 Task: Create a section Cross-functional Collaboration Sprint and in the section, add a milestone Data Lake Implementation in the project AgilePilot
Action: Mouse moved to (335, 447)
Screenshot: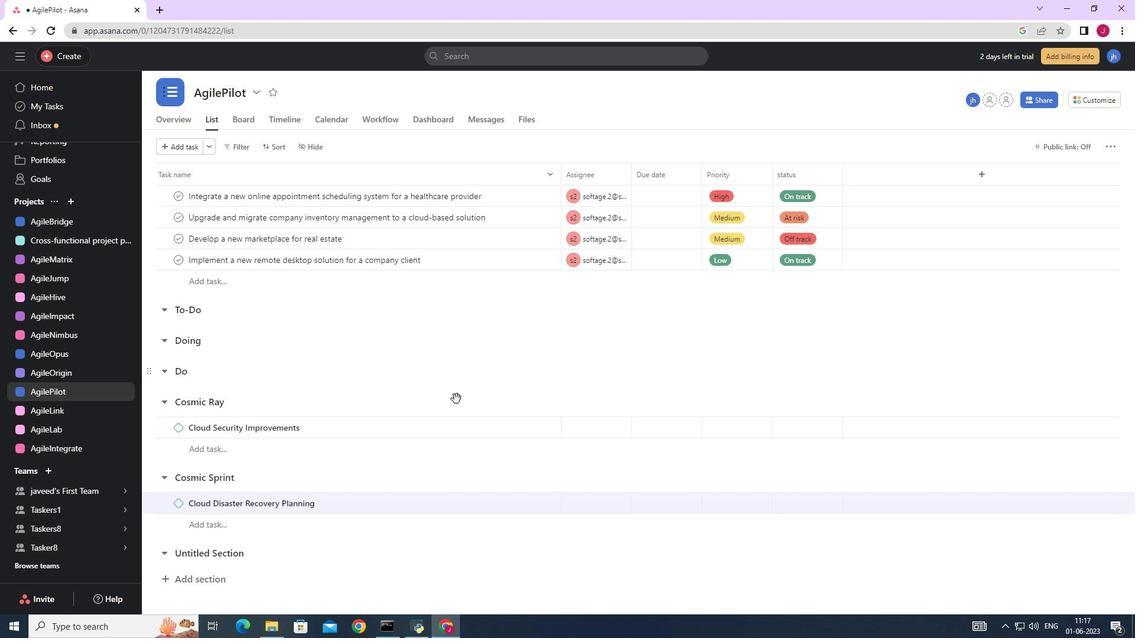 
Action: Mouse scrolled (337, 447) with delta (0, 0)
Screenshot: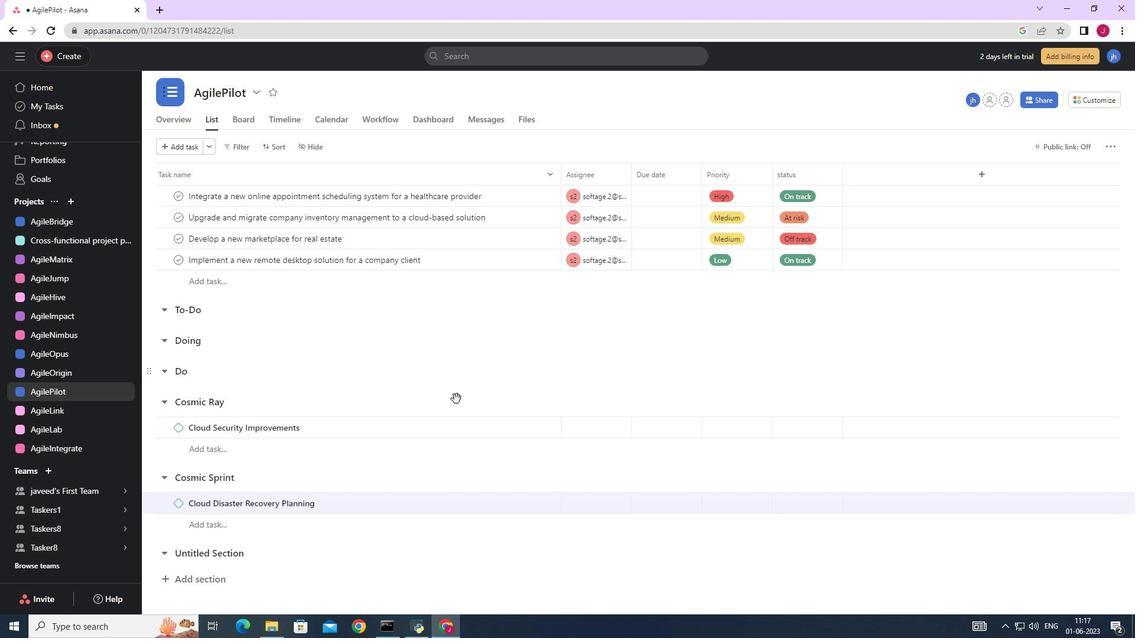 
Action: Mouse moved to (330, 451)
Screenshot: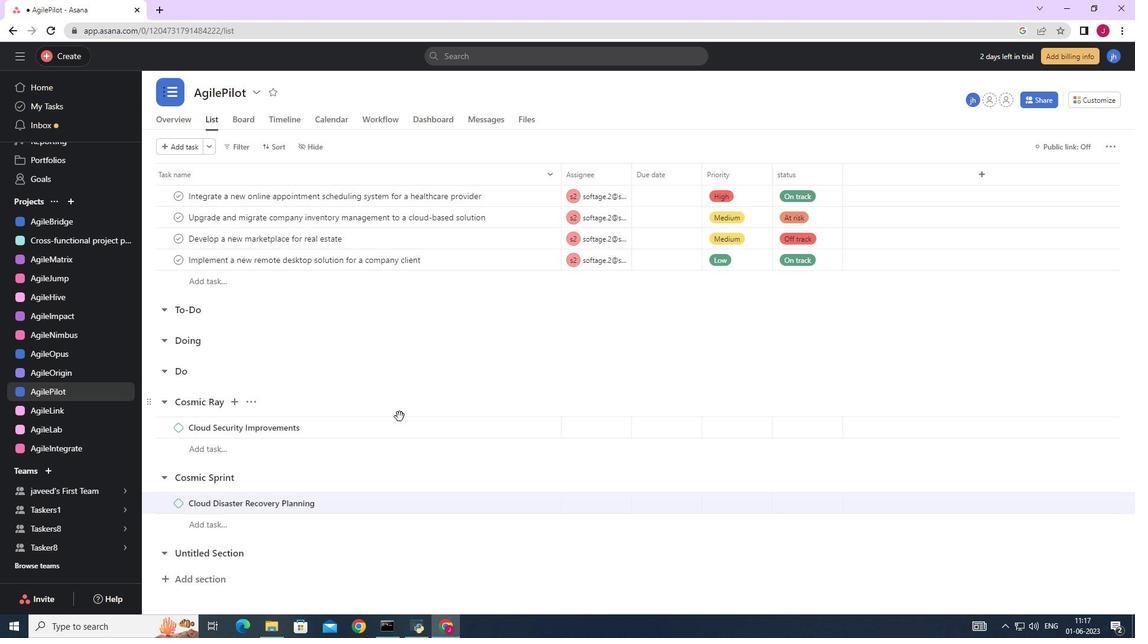 
Action: Mouse scrolled (330, 450) with delta (0, 0)
Screenshot: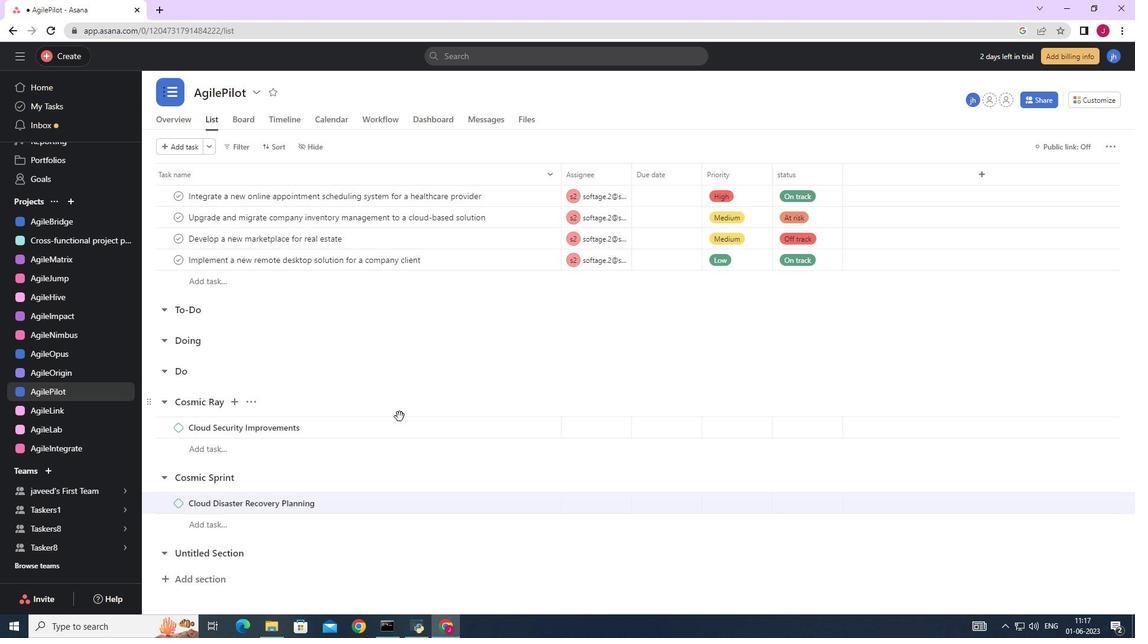 
Action: Mouse moved to (328, 452)
Screenshot: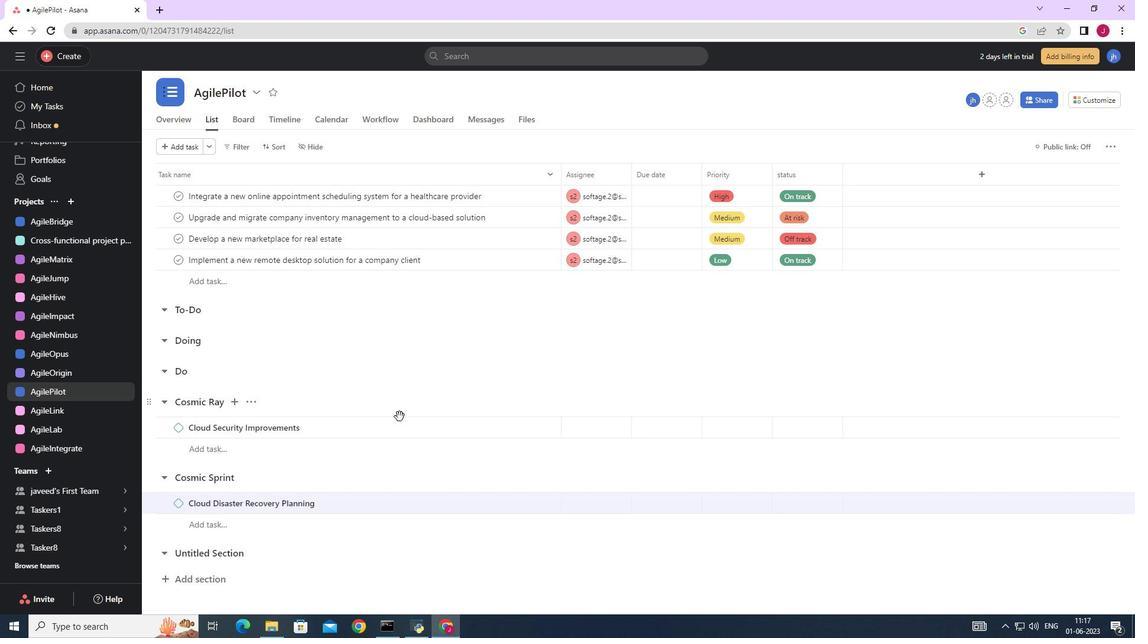 
Action: Mouse scrolled (328, 451) with delta (0, 0)
Screenshot: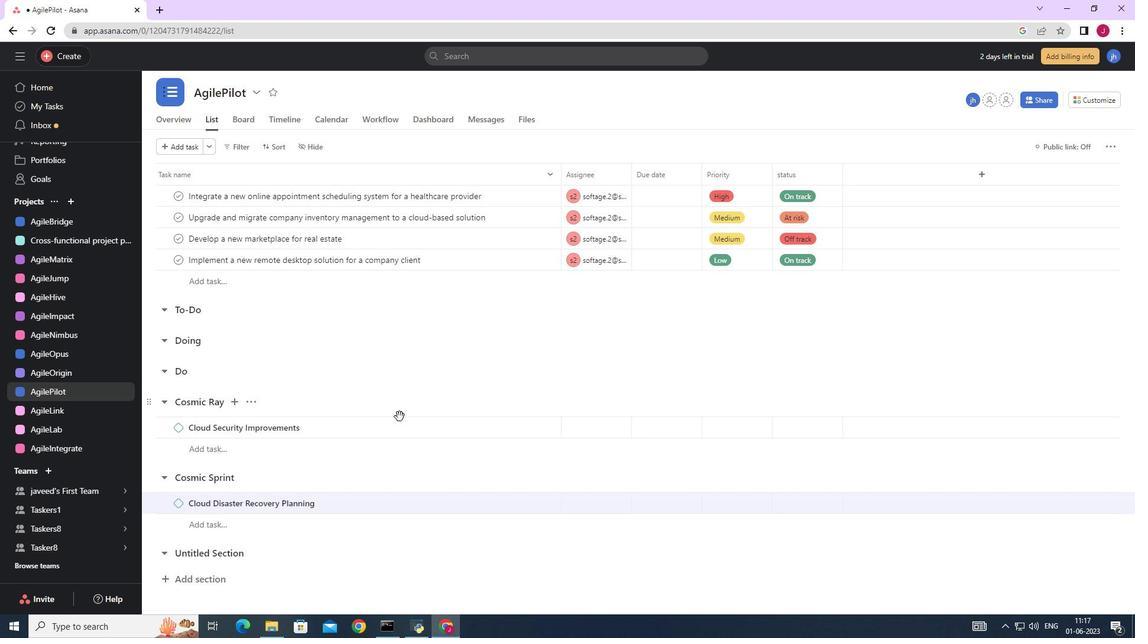 
Action: Mouse moved to (326, 454)
Screenshot: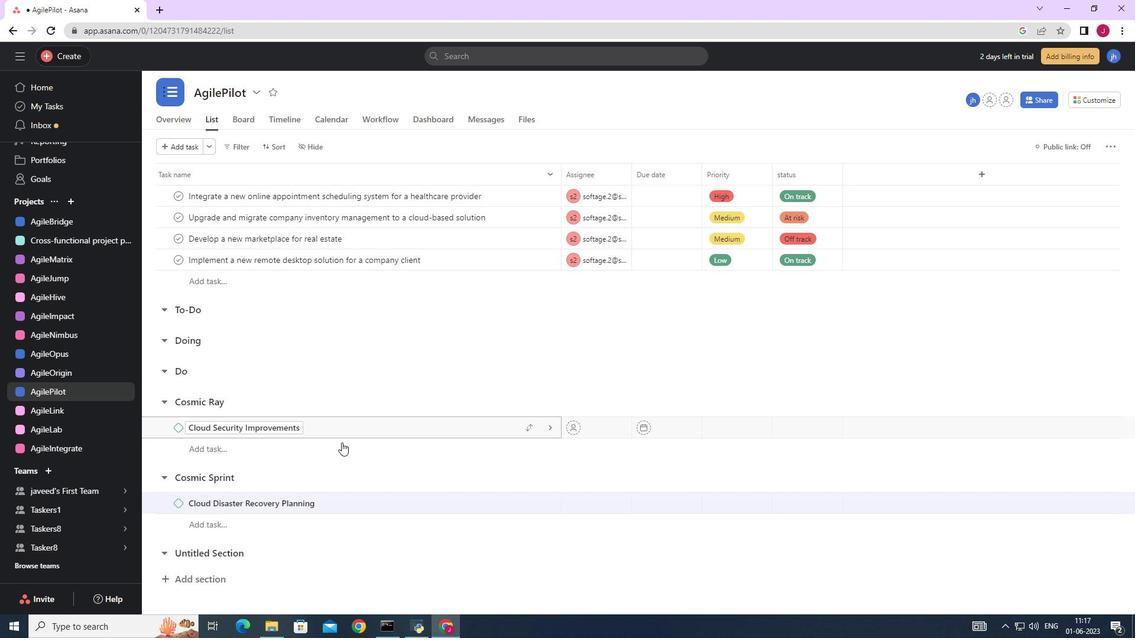 
Action: Mouse scrolled (326, 453) with delta (0, 0)
Screenshot: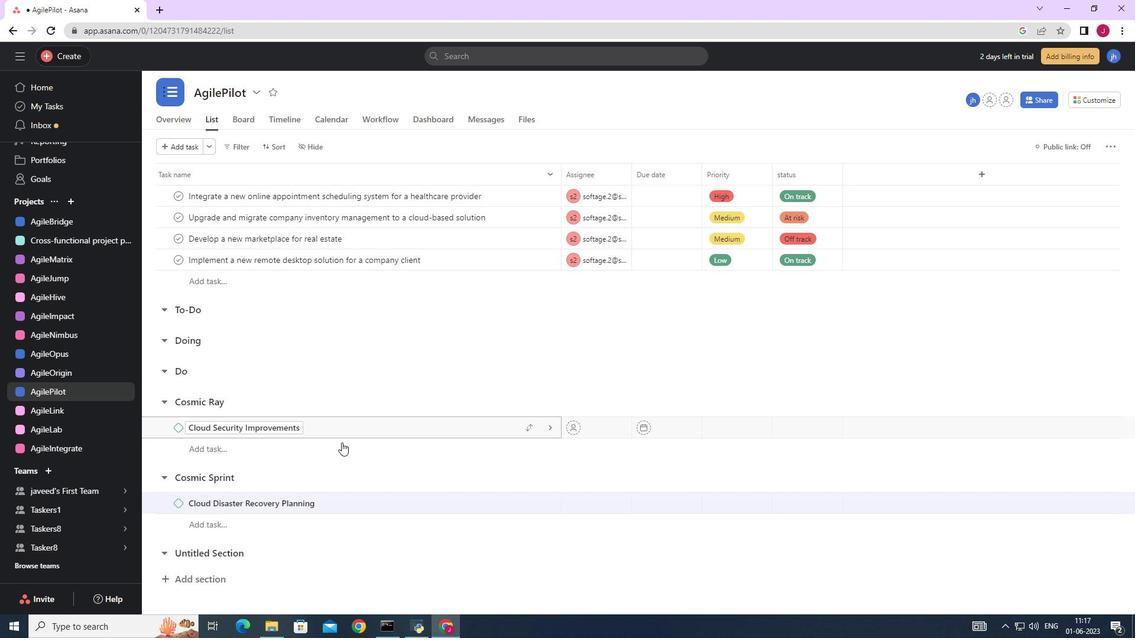 
Action: Mouse moved to (254, 553)
Screenshot: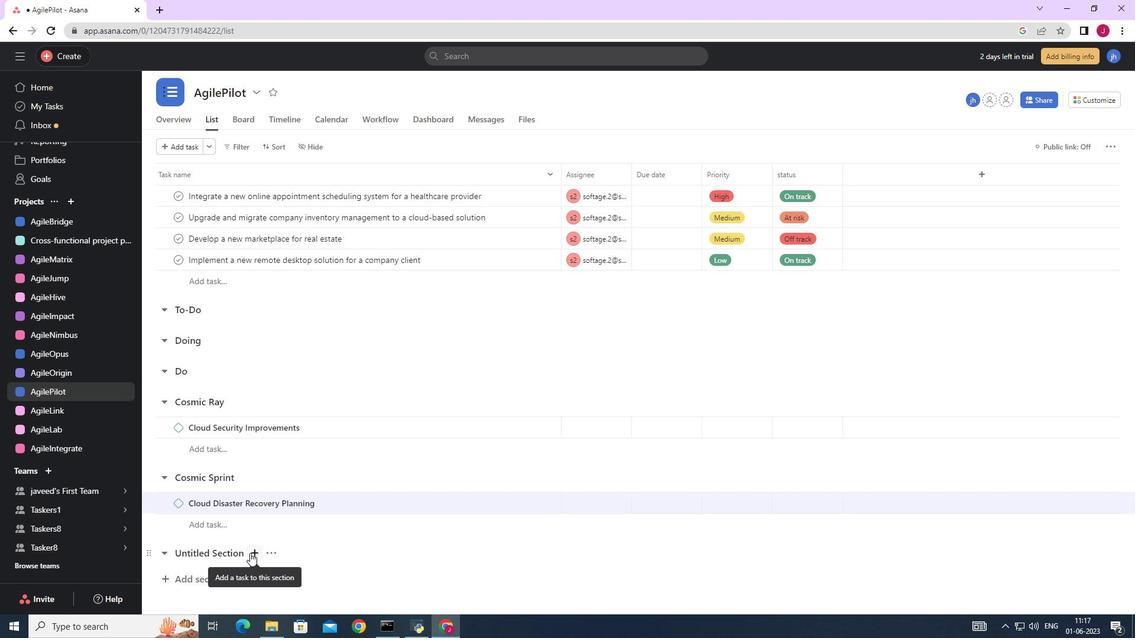 
Action: Mouse pressed left at (254, 553)
Screenshot: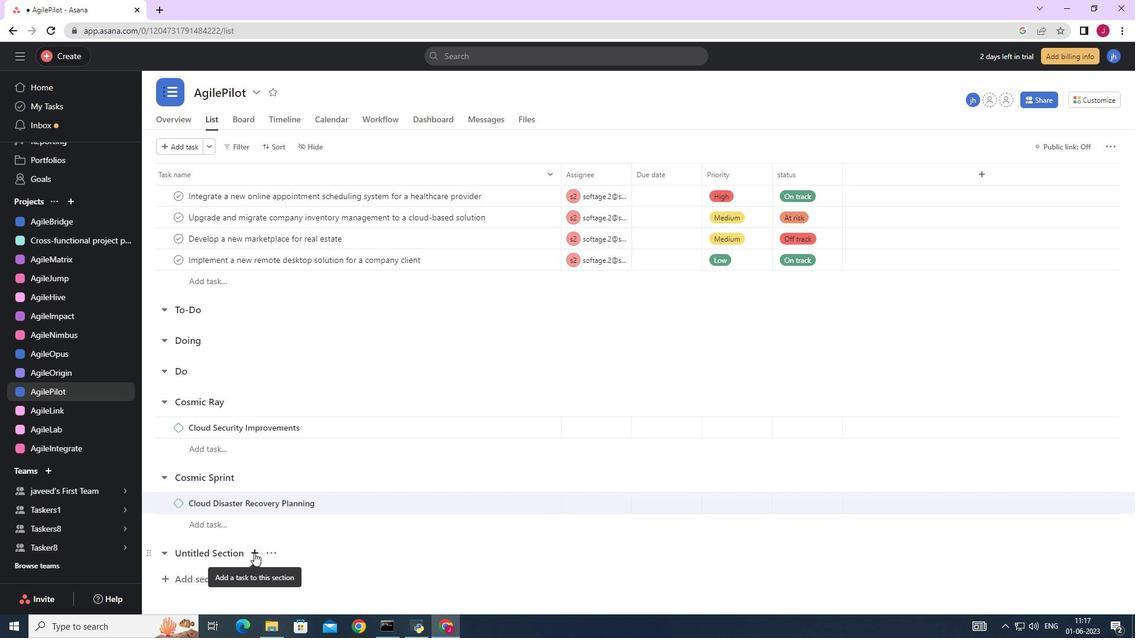 
Action: Mouse moved to (246, 551)
Screenshot: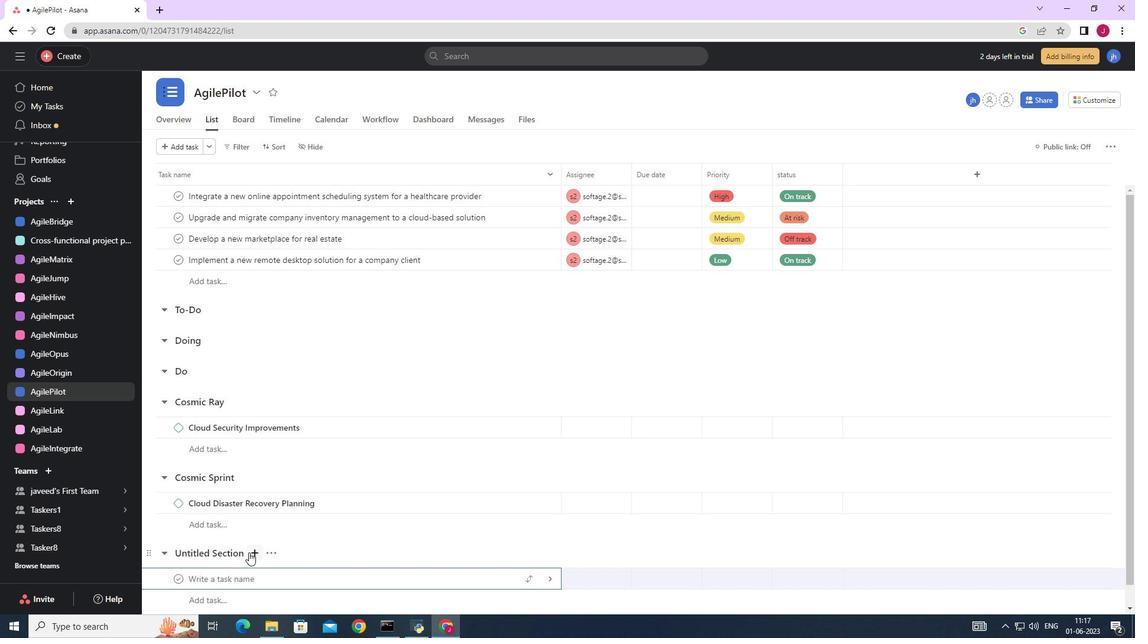 
Action: Mouse pressed left at (246, 551)
Screenshot: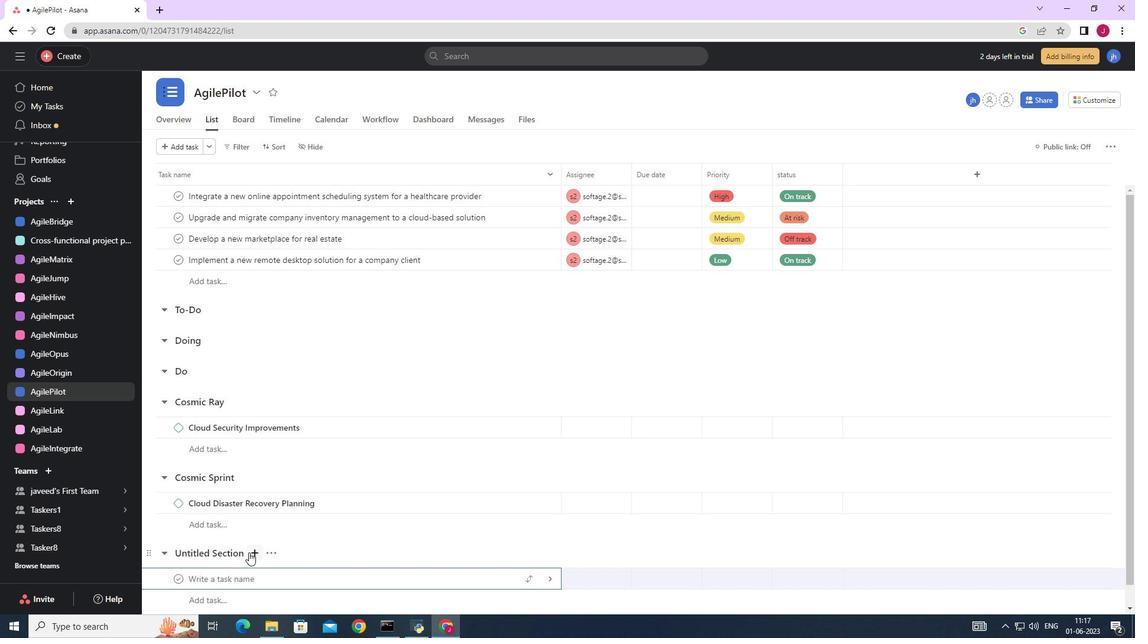 
Action: Mouse moved to (238, 551)
Screenshot: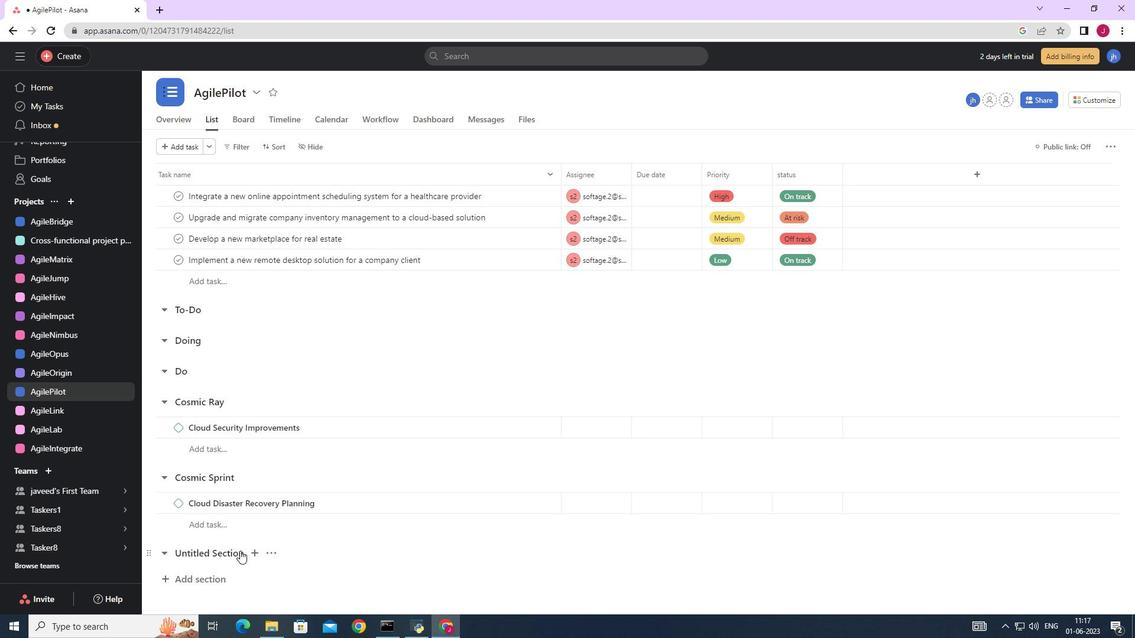 
Action: Mouse pressed left at (238, 551)
Screenshot: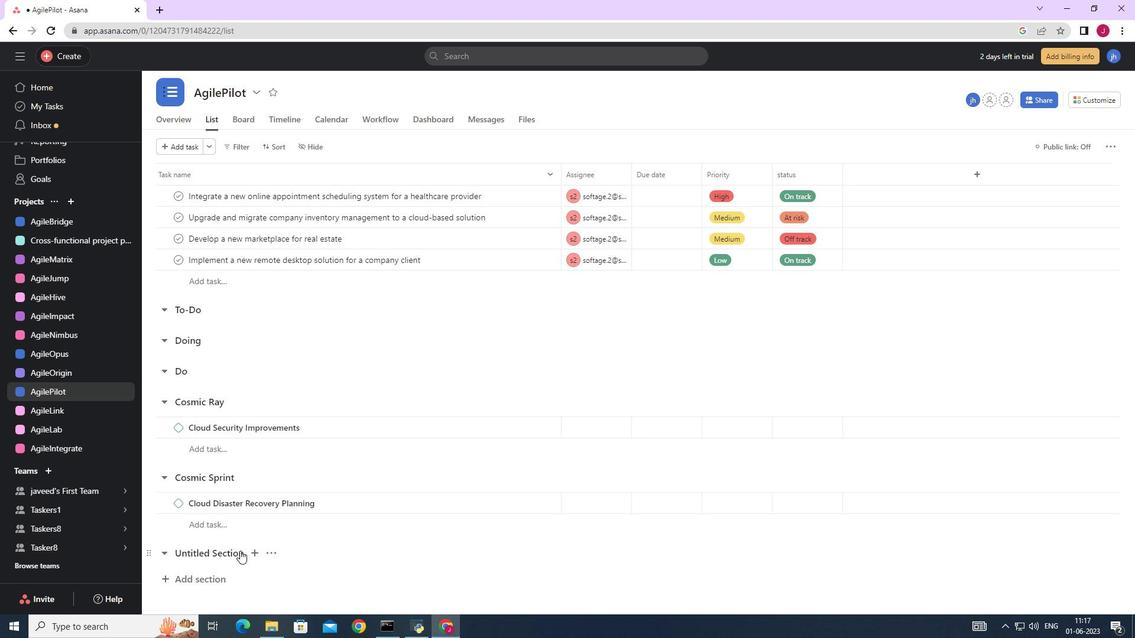 
Action: Mouse moved to (227, 552)
Screenshot: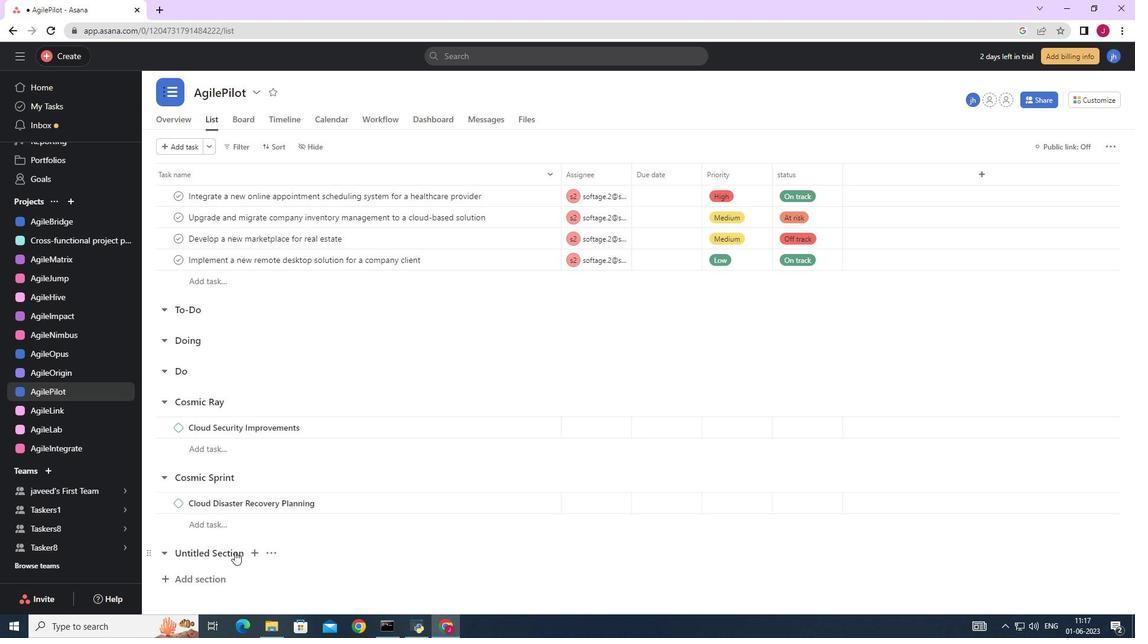
Action: Mouse pressed left at (227, 552)
Screenshot: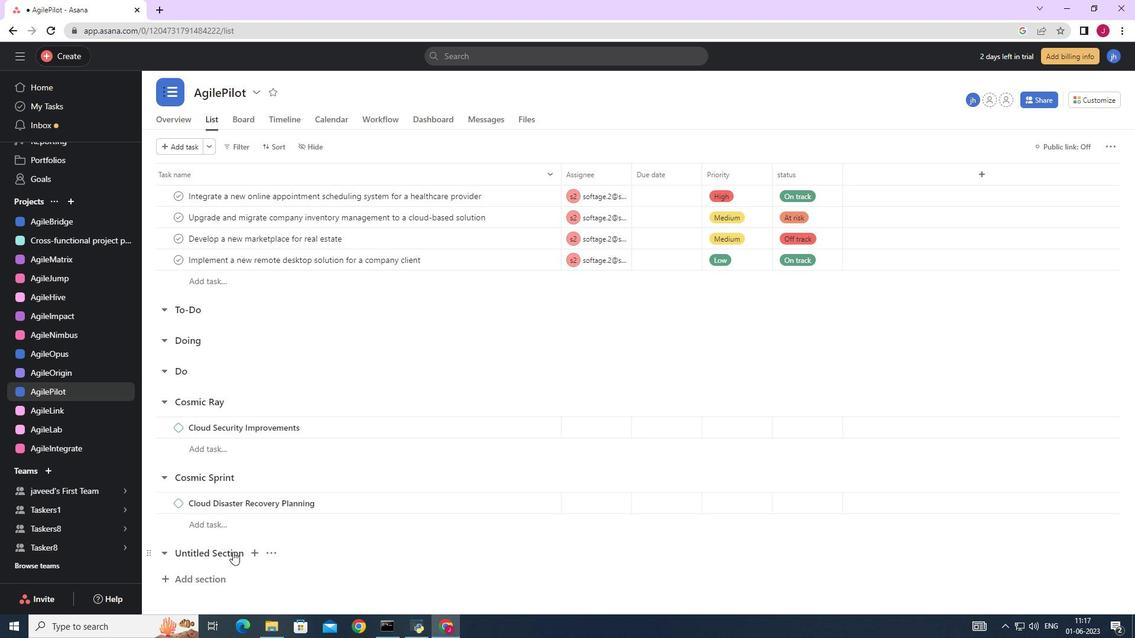 
Action: Mouse moved to (230, 552)
Screenshot: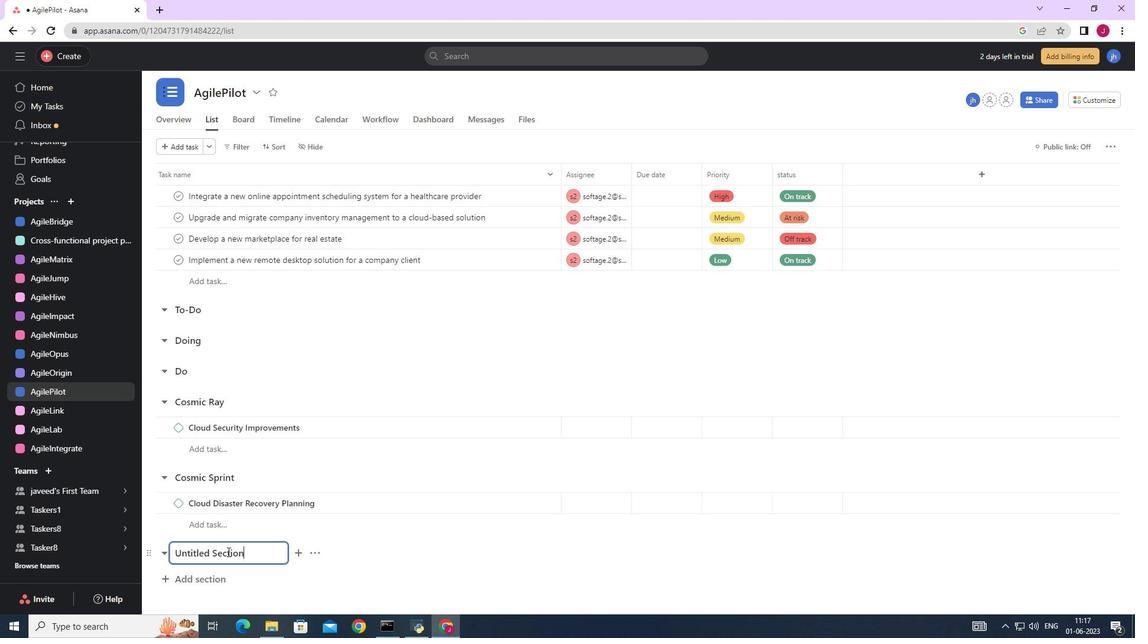 
Action: Key pressed <Key.backspace><Key.backspace><Key.backspace><Key.backspace><Key.backspace><Key.backspace><Key.backspace><Key.backspace><Key.backspace><Key.backspace><Key.backspace><Key.backspace><Key.backspace><Key.backspace><Key.backspace><Key.backspace><Key.backspace><Key.backspace><Key.backspace><Key.backspace><Key.caps_lock>C<Key.caps_lock>ross-functional<Key.space>collaboration<Key.enter><Key.caps_lock>D<Key.caps_lock>ata<Key.space><Key.caps_lock>L<Key.caps_lock>ake<Key.space><Key.caps_lock>I<Key.caps_lock>mplementation
Screenshot: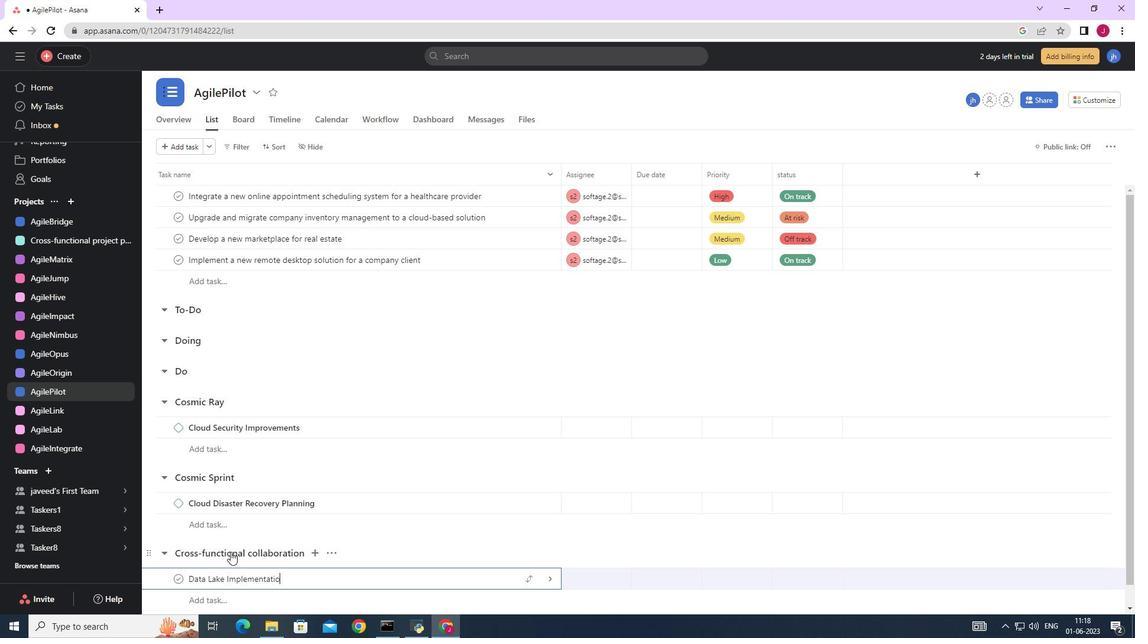 
Action: Mouse moved to (550, 583)
Screenshot: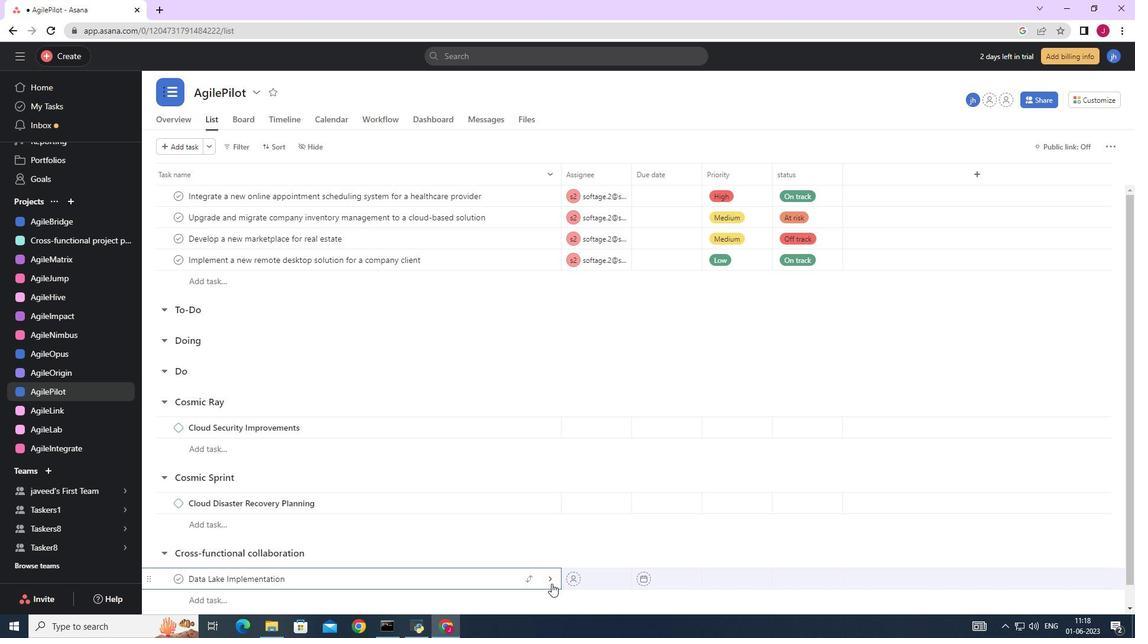 
Action: Mouse pressed left at (550, 583)
Screenshot: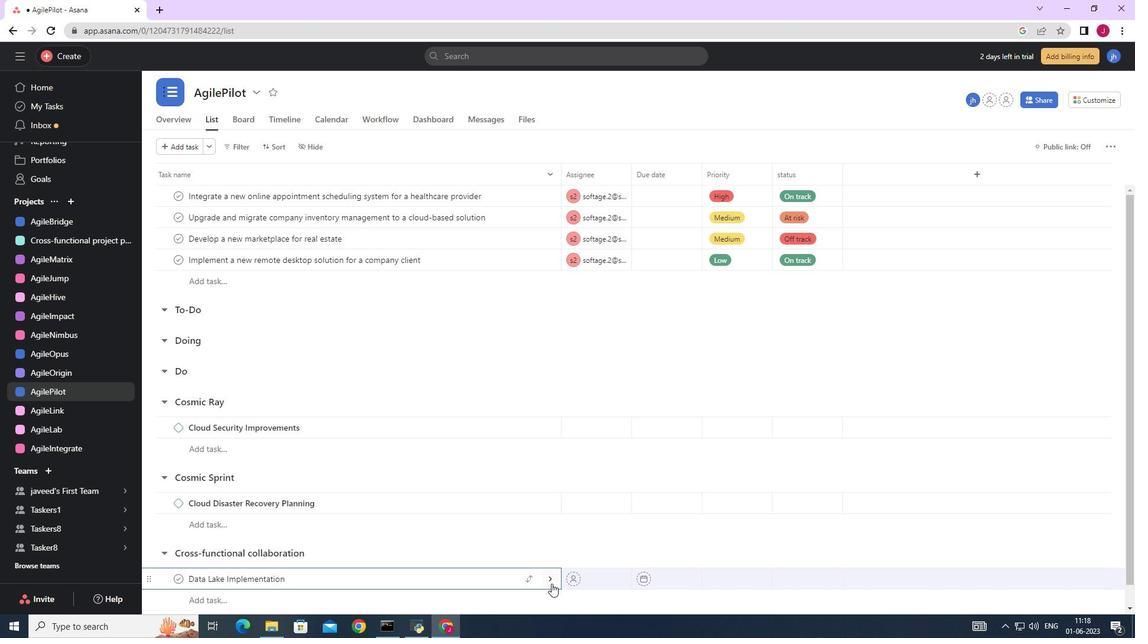 
Action: Mouse moved to (1089, 147)
Screenshot: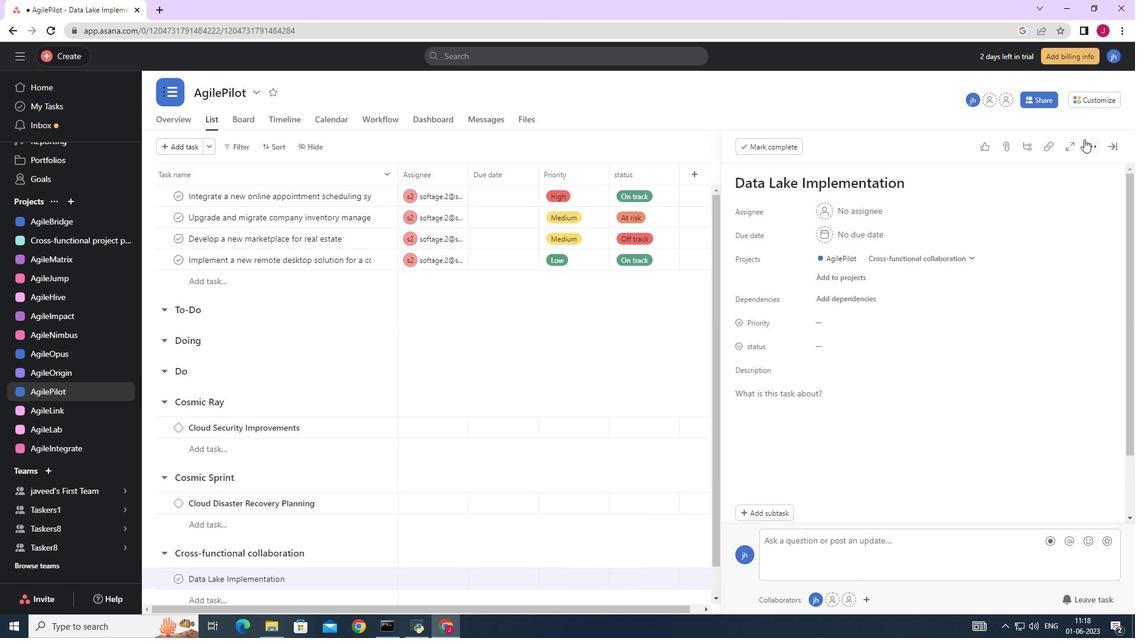 
Action: Mouse pressed left at (1089, 147)
Screenshot: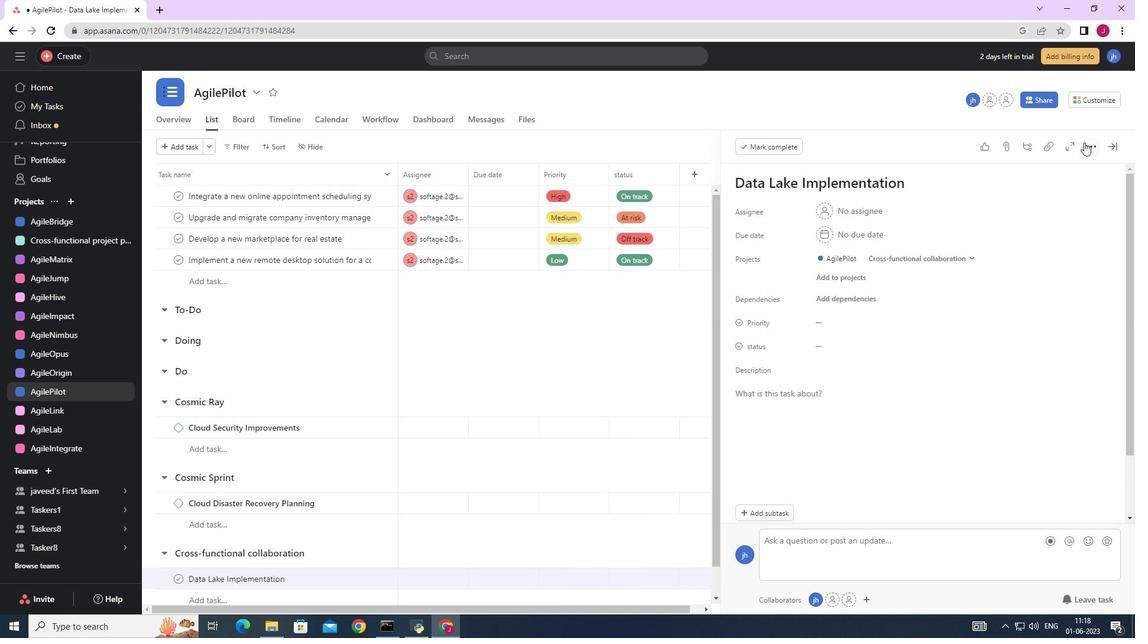 
Action: Mouse moved to (981, 194)
Screenshot: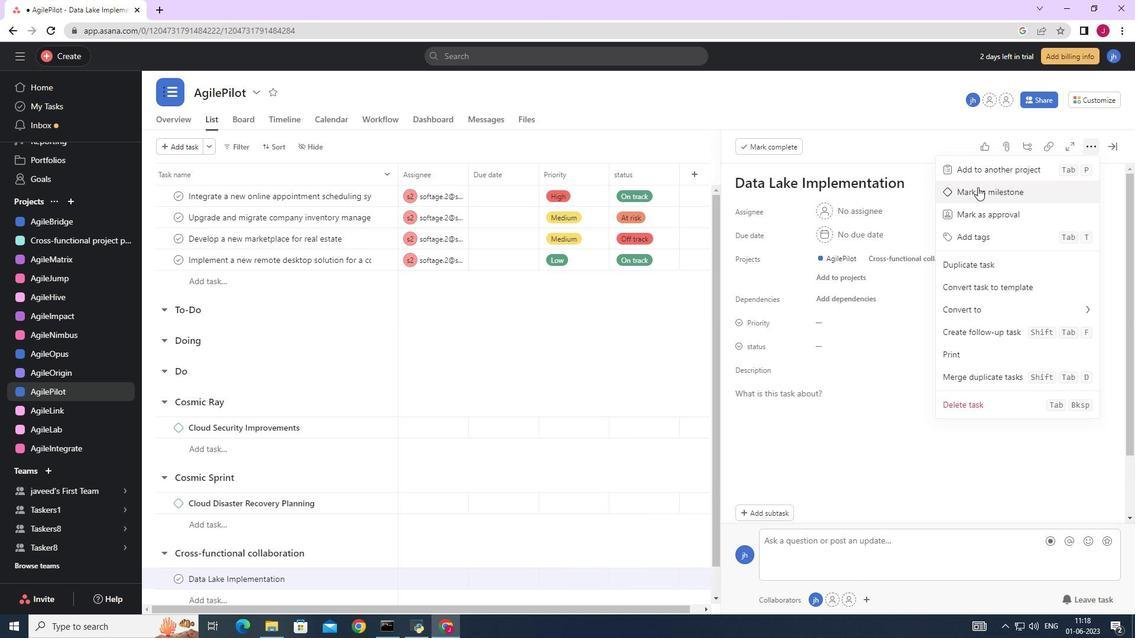 
Action: Mouse pressed left at (981, 194)
Screenshot: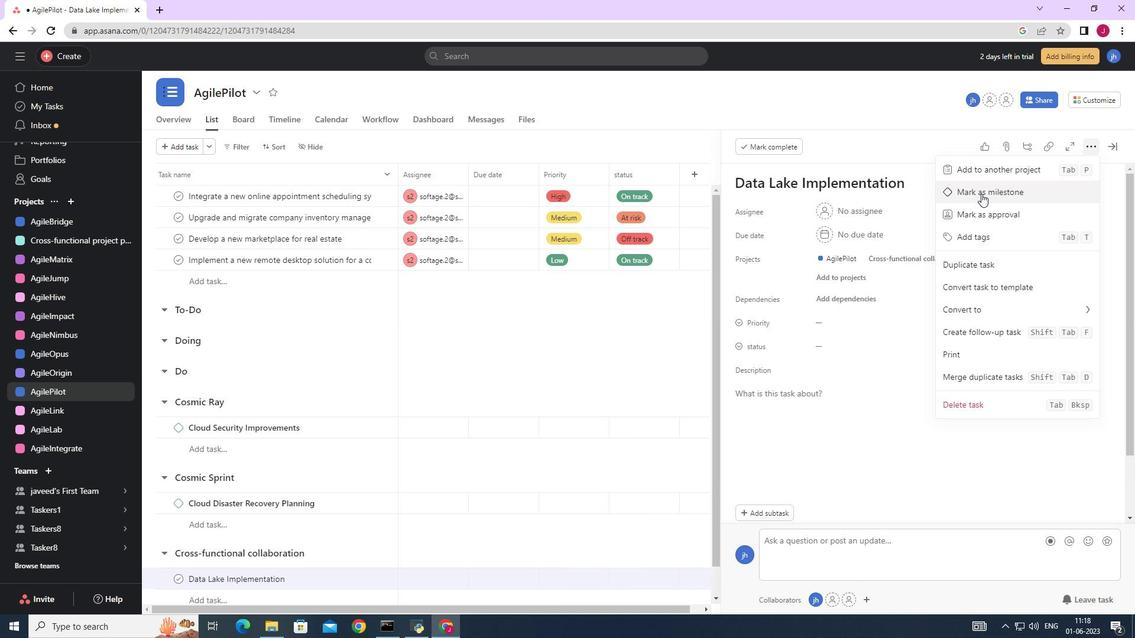 
Action: Mouse moved to (1116, 141)
Screenshot: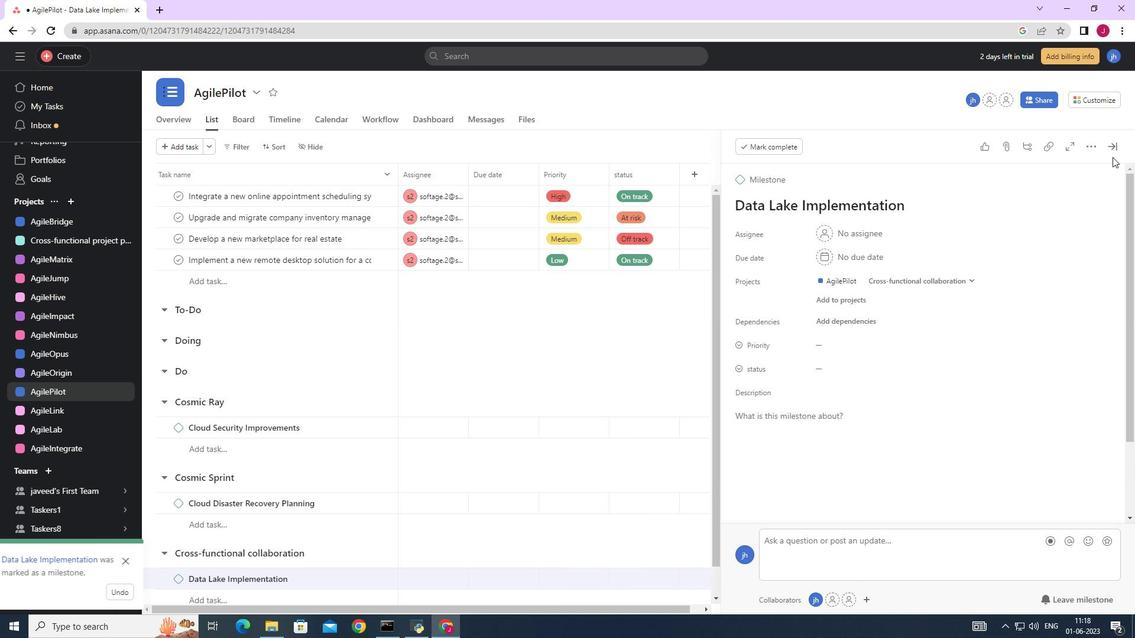 
Action: Mouse pressed left at (1116, 141)
Screenshot: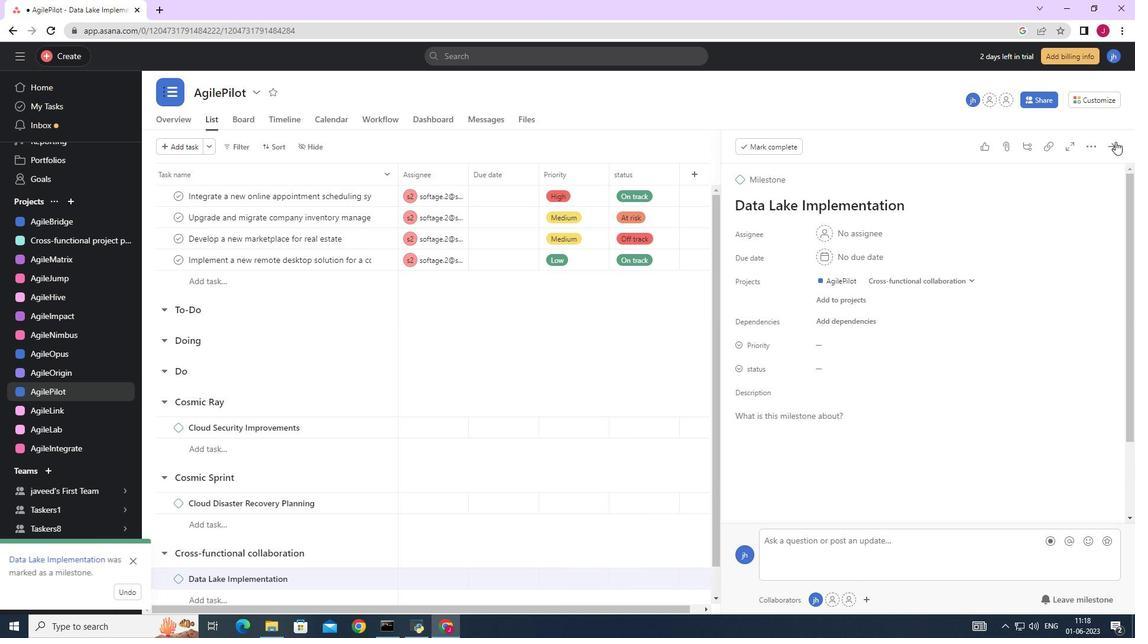 
Action: Mouse moved to (612, 374)
Screenshot: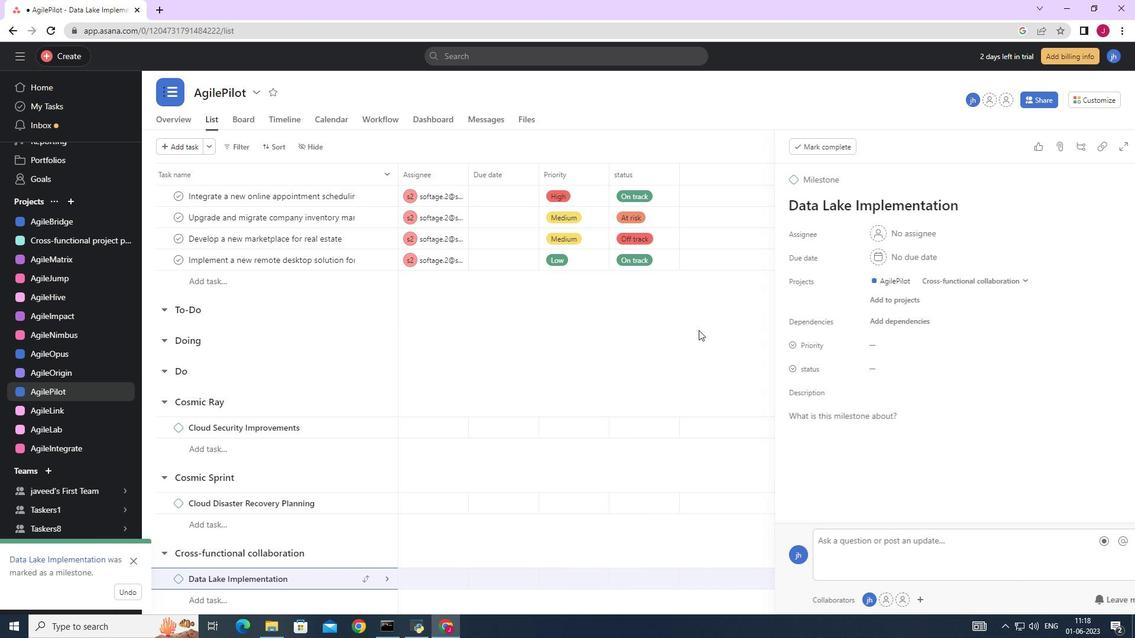 
